 Task: Create a due date automation trigger when advanced on, 2 working days before a card is due add fields without custom field "Resume" checked at 11:00 AM.
Action: Mouse moved to (932, 69)
Screenshot: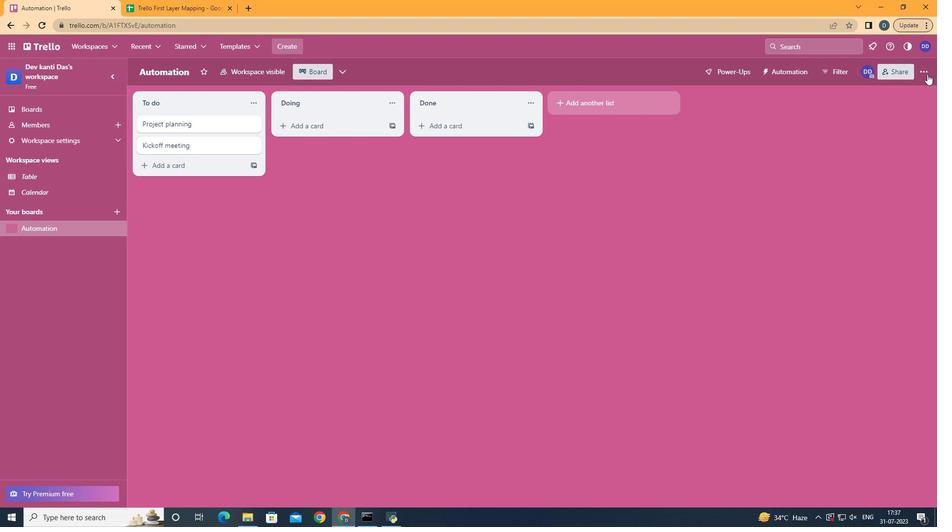 
Action: Mouse pressed left at (932, 69)
Screenshot: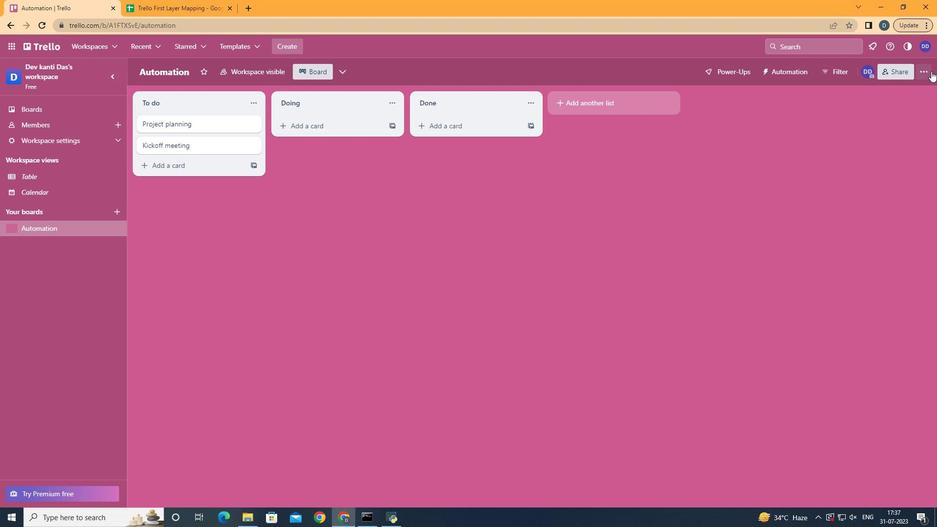 
Action: Mouse moved to (923, 75)
Screenshot: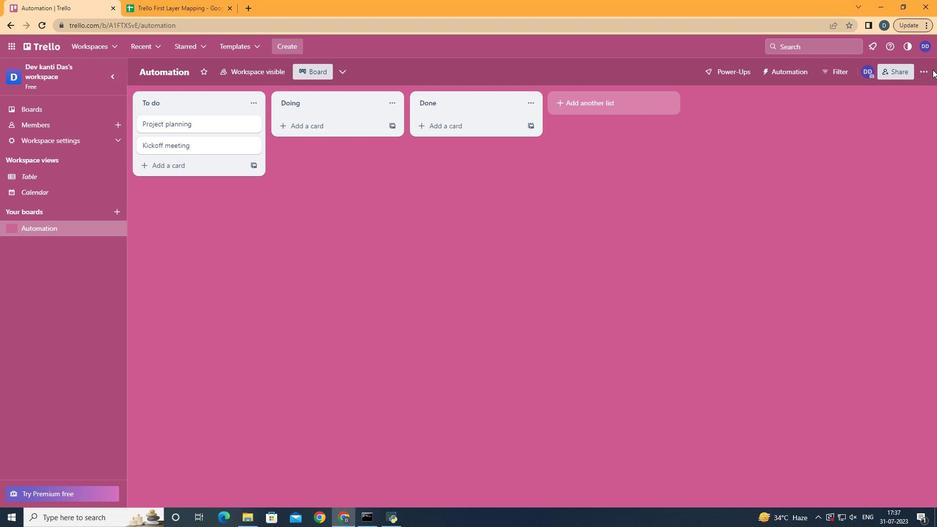 
Action: Mouse pressed left at (923, 75)
Screenshot: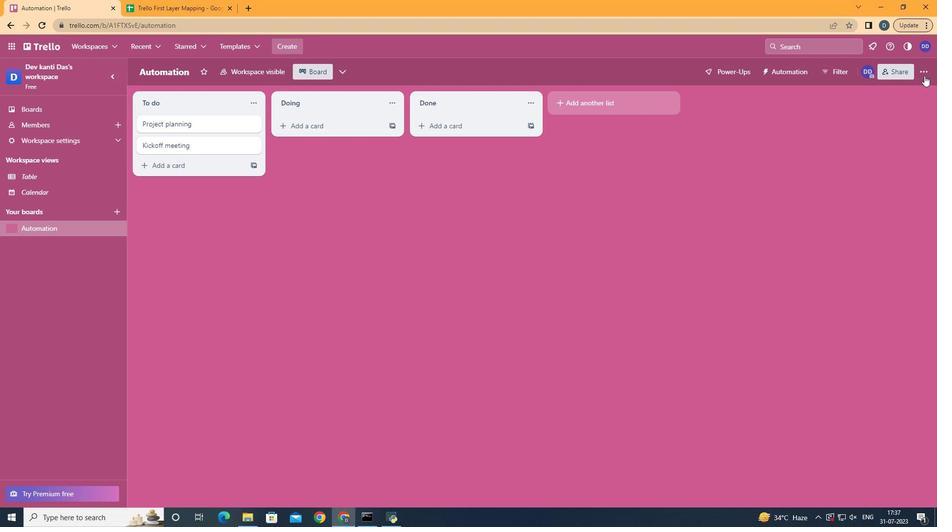 
Action: Mouse moved to (857, 198)
Screenshot: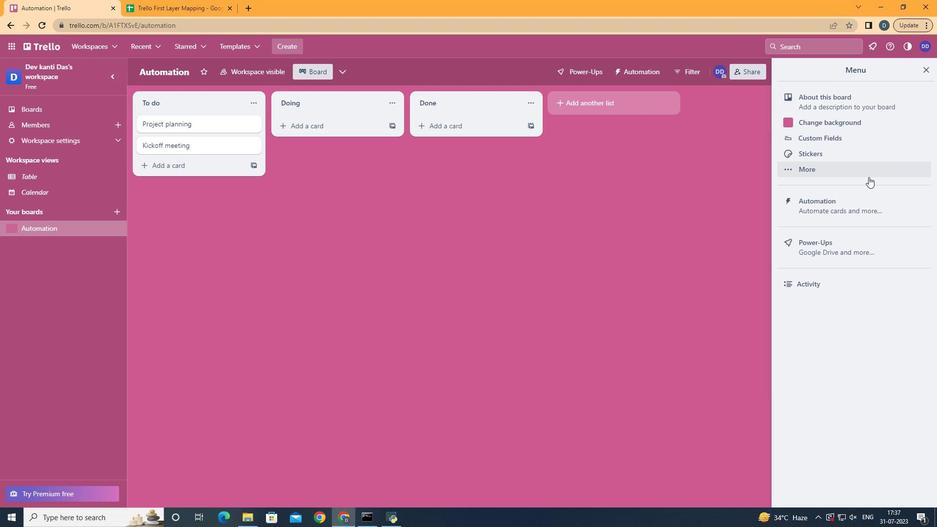 
Action: Mouse pressed left at (857, 198)
Screenshot: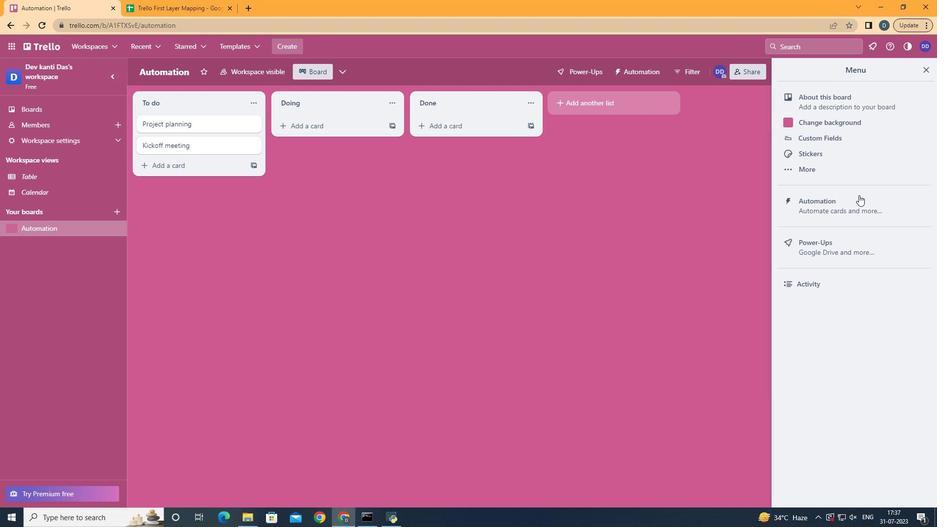 
Action: Mouse moved to (202, 198)
Screenshot: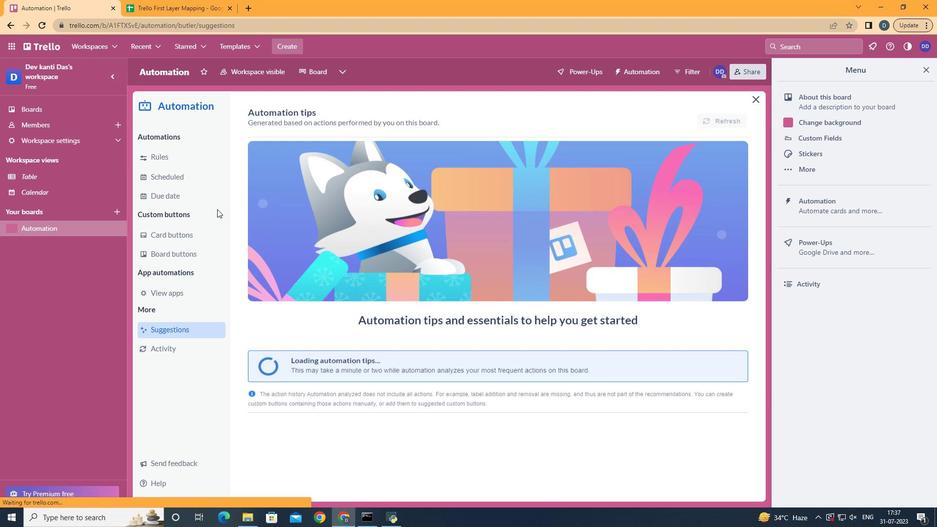 
Action: Mouse pressed left at (202, 198)
Screenshot: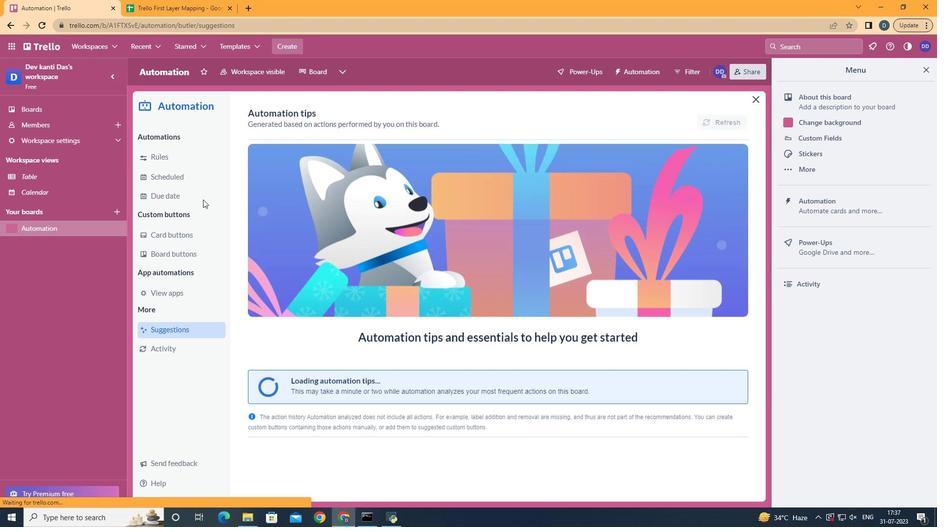 
Action: Mouse moved to (696, 116)
Screenshot: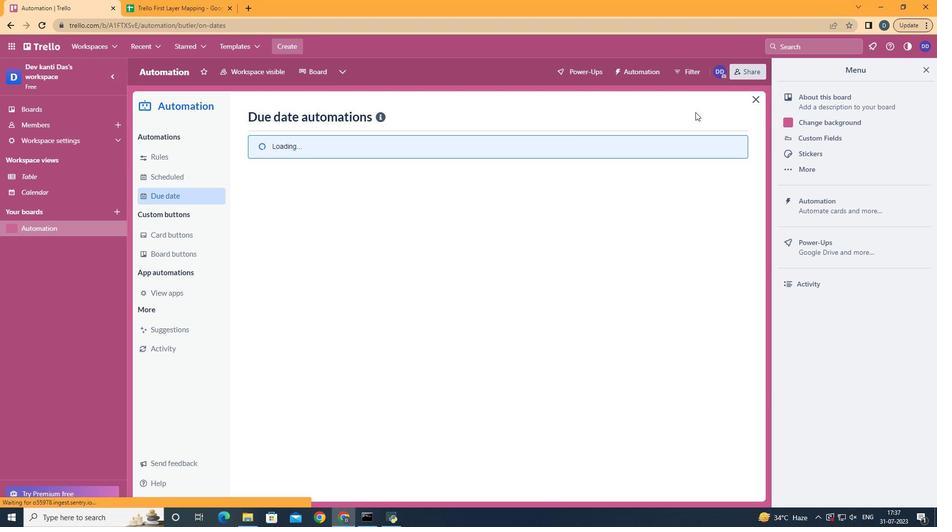 
Action: Mouse pressed left at (696, 116)
Screenshot: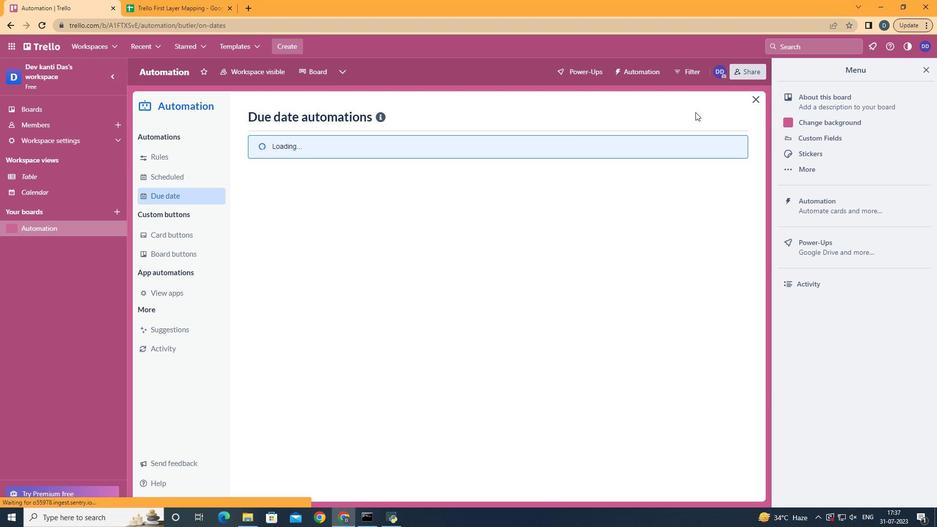 
Action: Mouse moved to (372, 209)
Screenshot: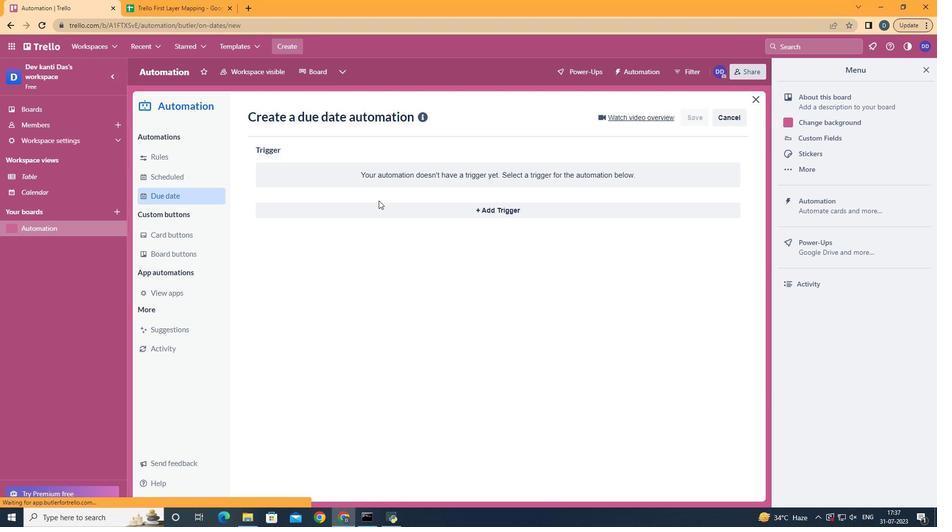 
Action: Mouse pressed left at (372, 209)
Screenshot: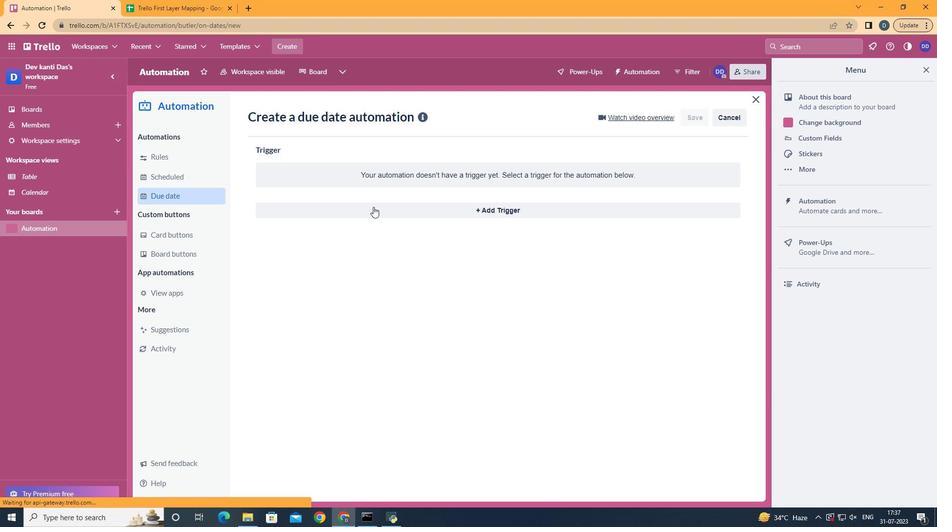 
Action: Mouse moved to (307, 401)
Screenshot: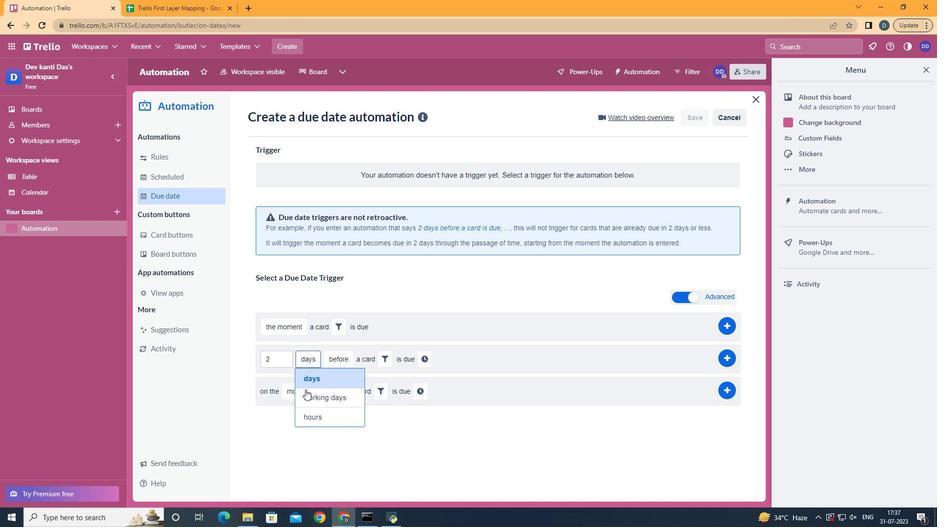 
Action: Mouse pressed left at (307, 401)
Screenshot: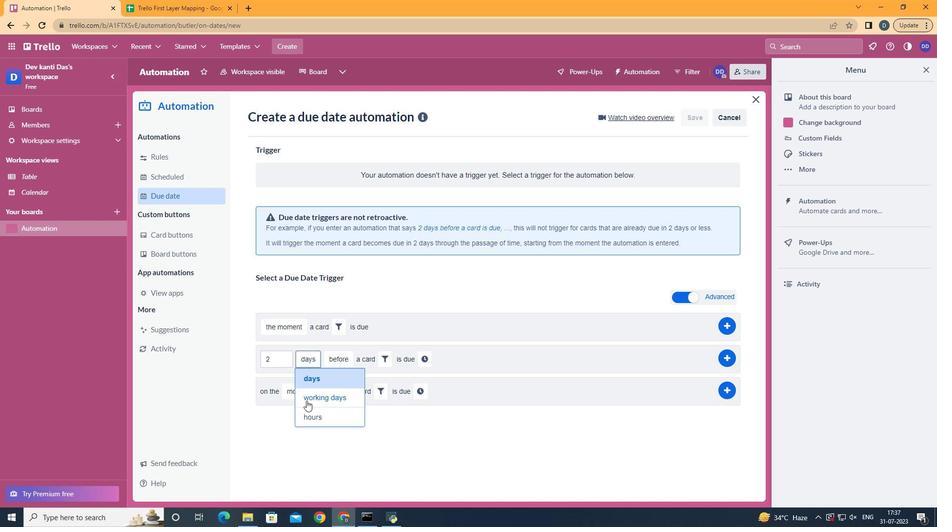 
Action: Mouse moved to (412, 363)
Screenshot: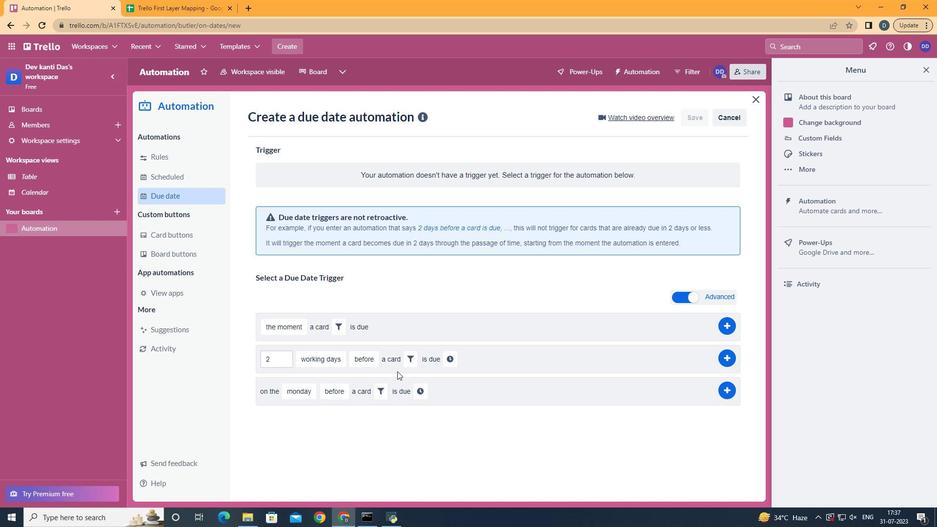 
Action: Mouse pressed left at (412, 363)
Screenshot: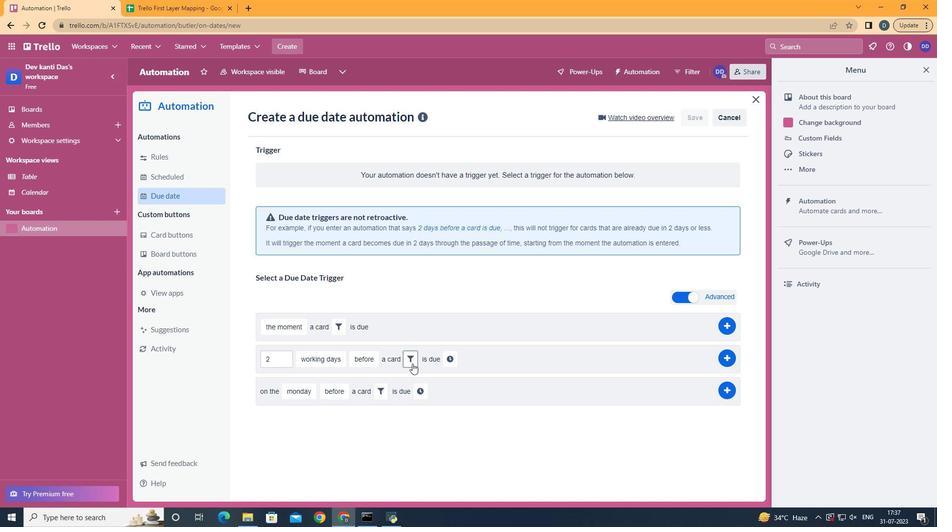 
Action: Mouse moved to (568, 389)
Screenshot: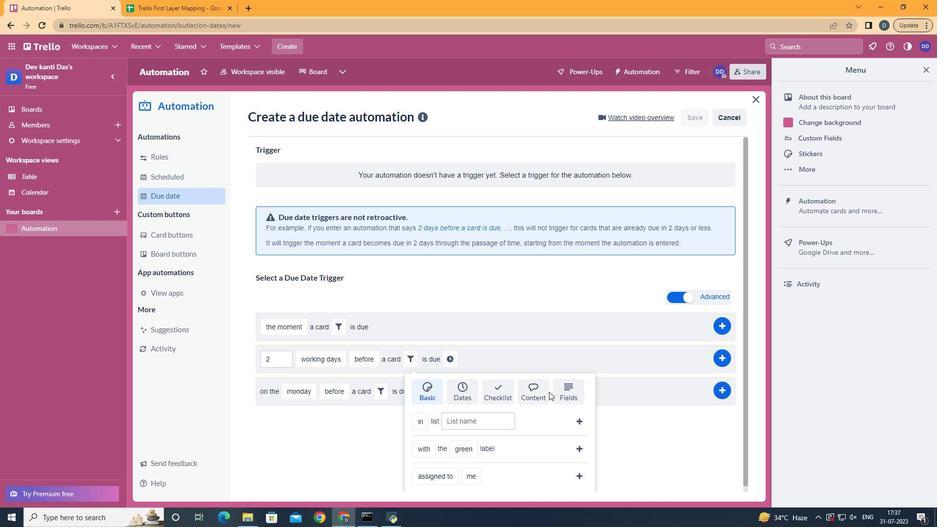
Action: Mouse pressed left at (568, 389)
Screenshot: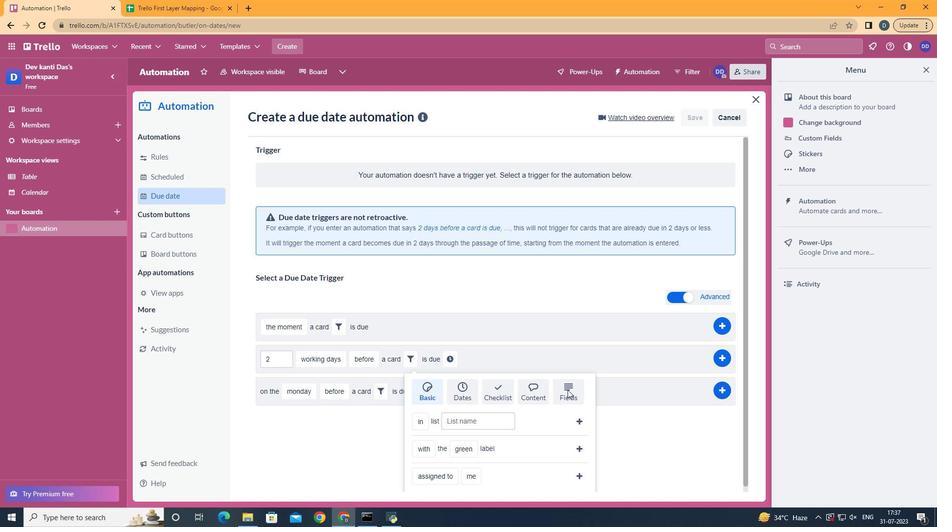 
Action: Mouse moved to (568, 389)
Screenshot: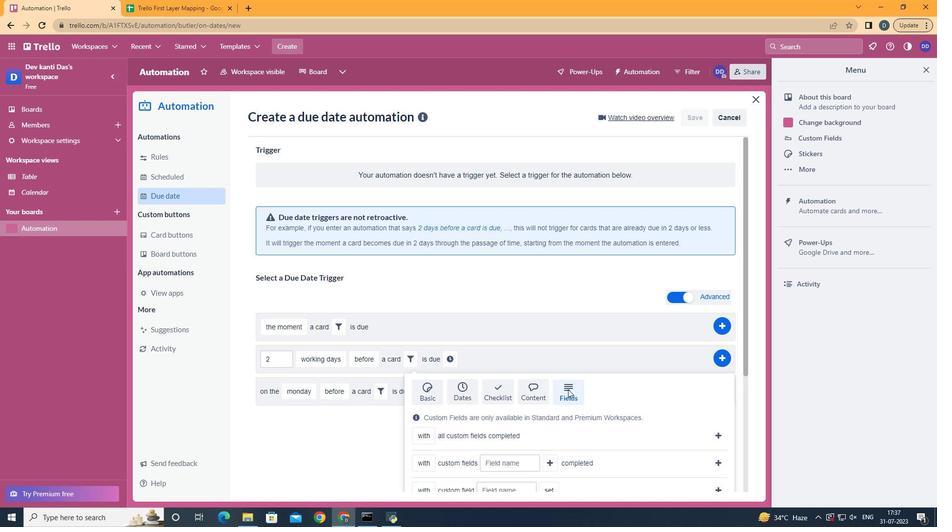 
Action: Mouse scrolled (568, 389) with delta (0, 0)
Screenshot: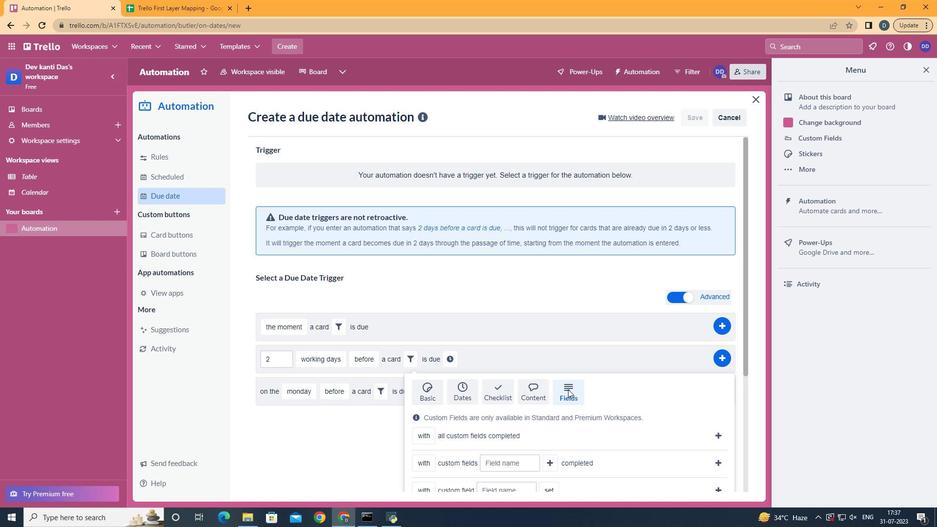 
Action: Mouse scrolled (568, 389) with delta (0, 0)
Screenshot: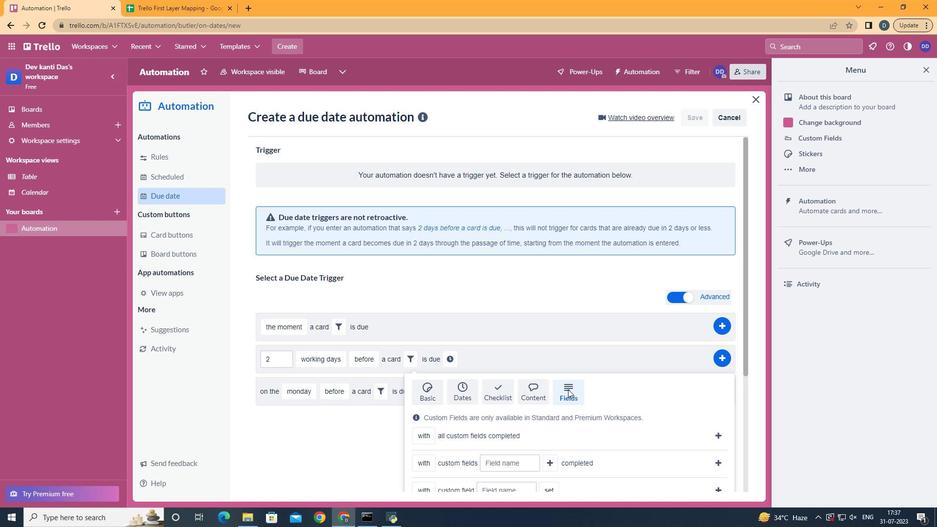 
Action: Mouse scrolled (568, 389) with delta (0, 0)
Screenshot: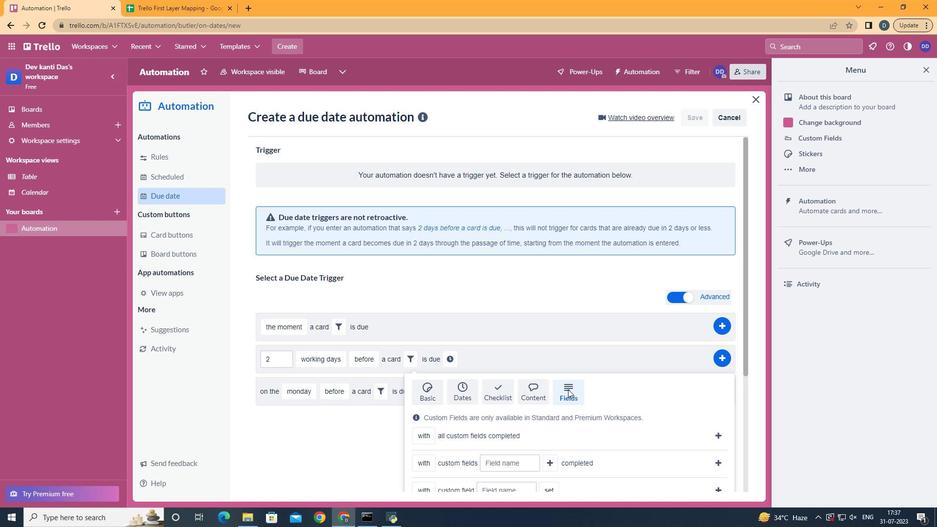 
Action: Mouse scrolled (568, 389) with delta (0, 0)
Screenshot: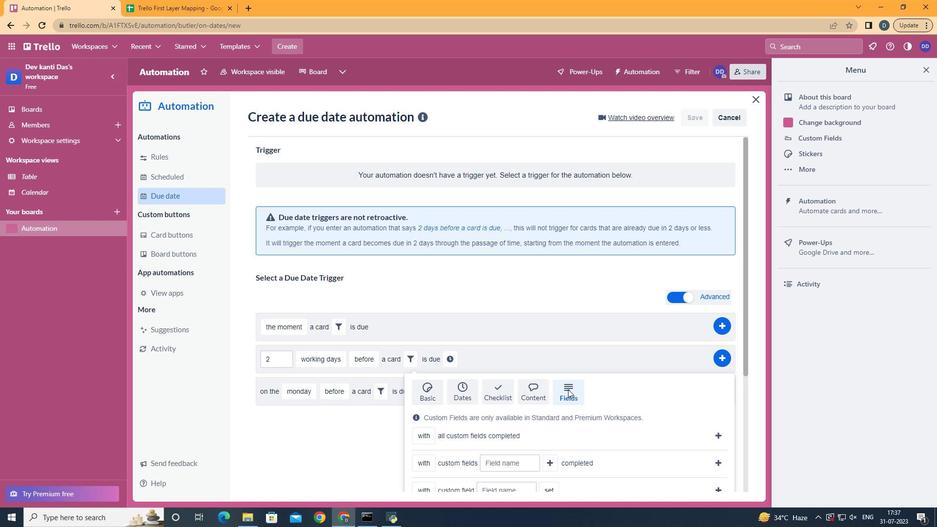 
Action: Mouse scrolled (568, 389) with delta (0, 0)
Screenshot: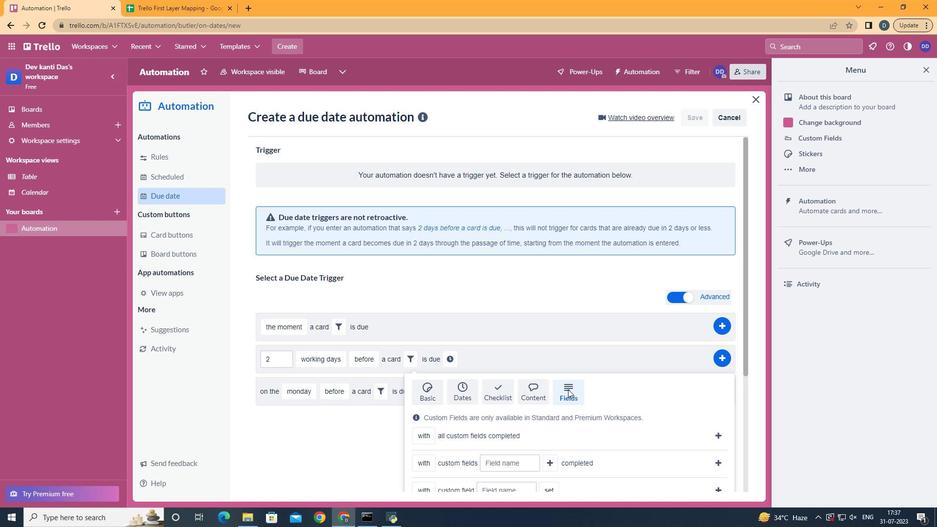
Action: Mouse moved to (434, 416)
Screenshot: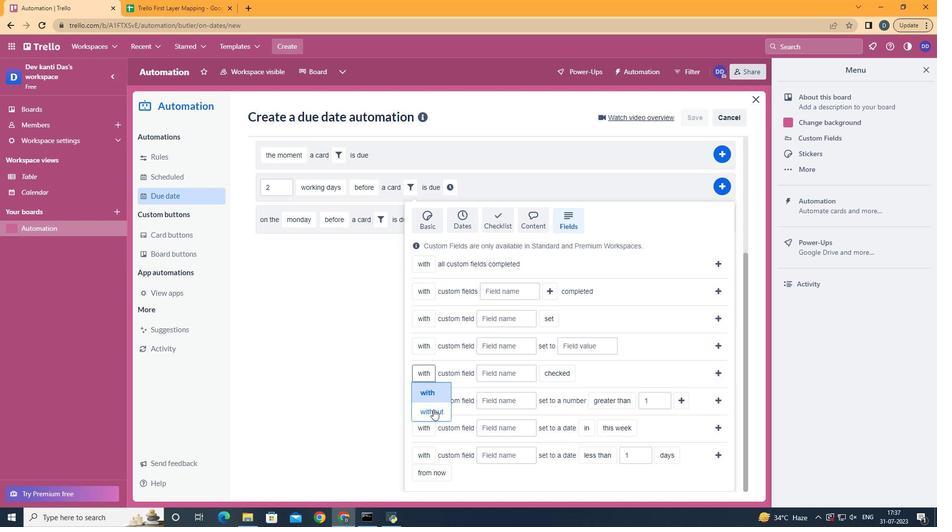 
Action: Mouse pressed left at (434, 416)
Screenshot: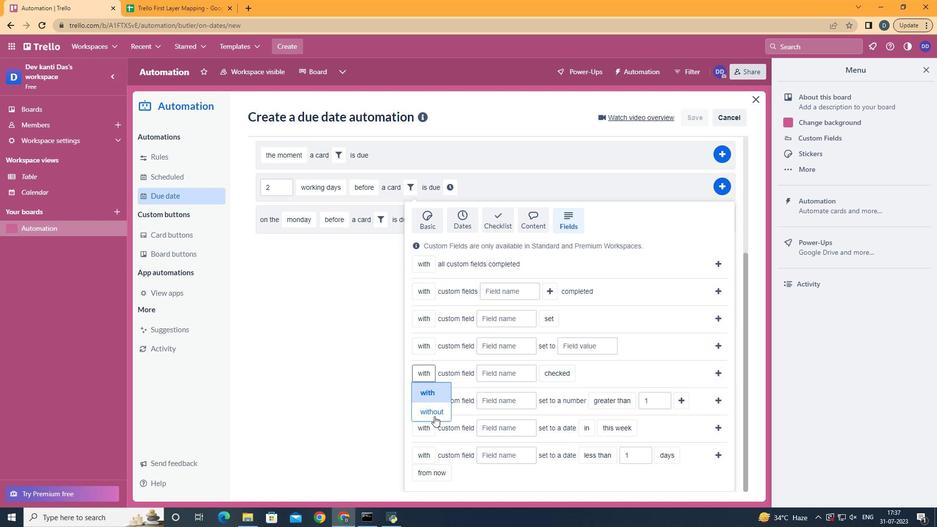 
Action: Mouse moved to (516, 374)
Screenshot: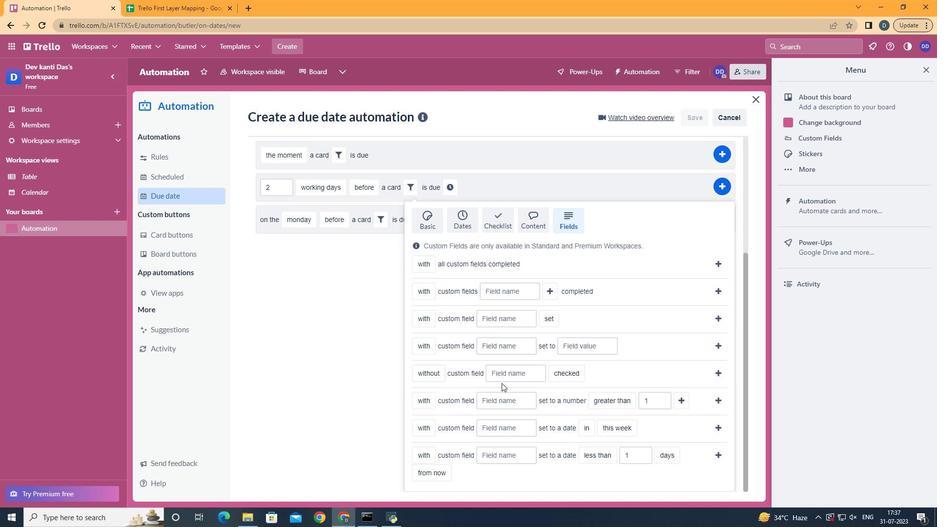 
Action: Mouse pressed left at (516, 374)
Screenshot: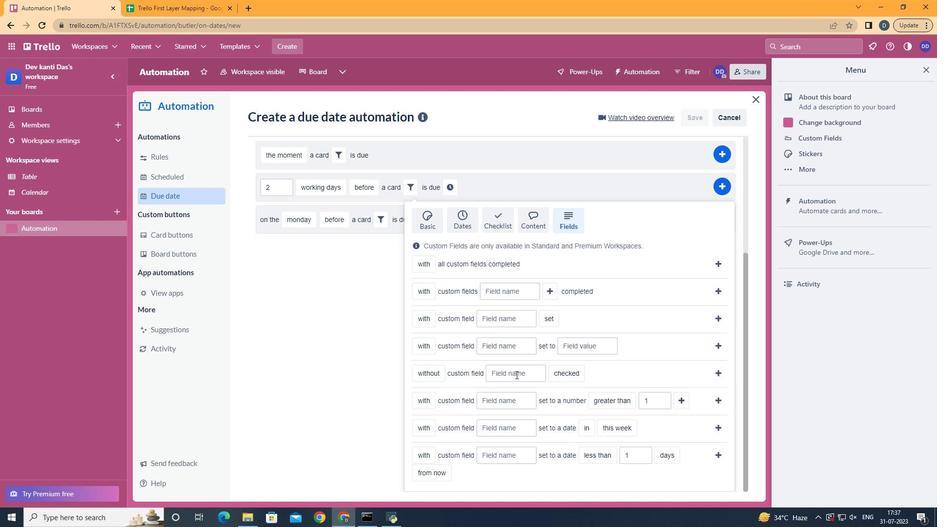 
Action: Key pressed <Key.shift>Resume
Screenshot: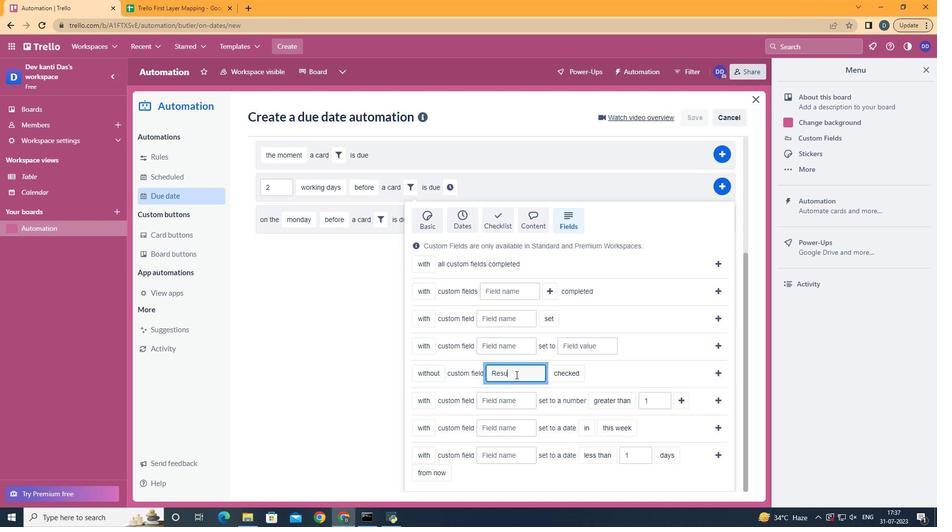 
Action: Mouse moved to (562, 386)
Screenshot: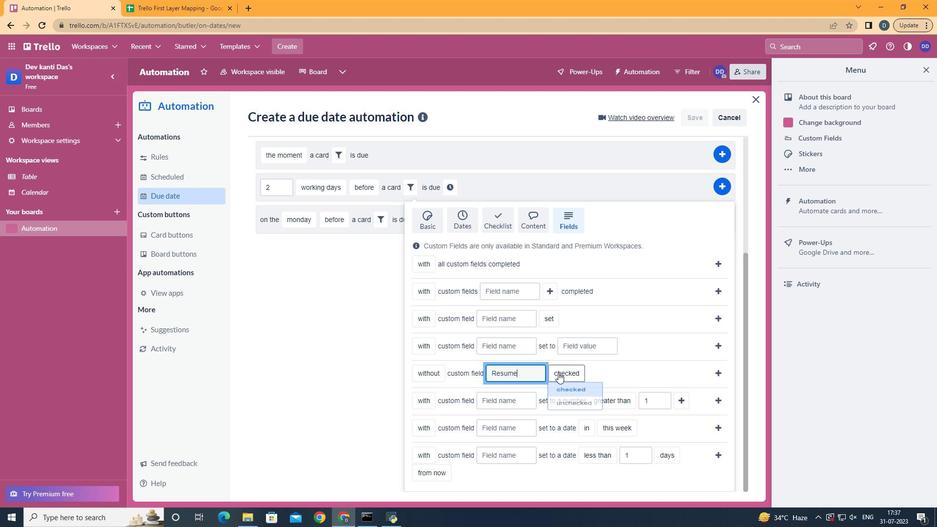 
Action: Mouse pressed left at (562, 386)
Screenshot: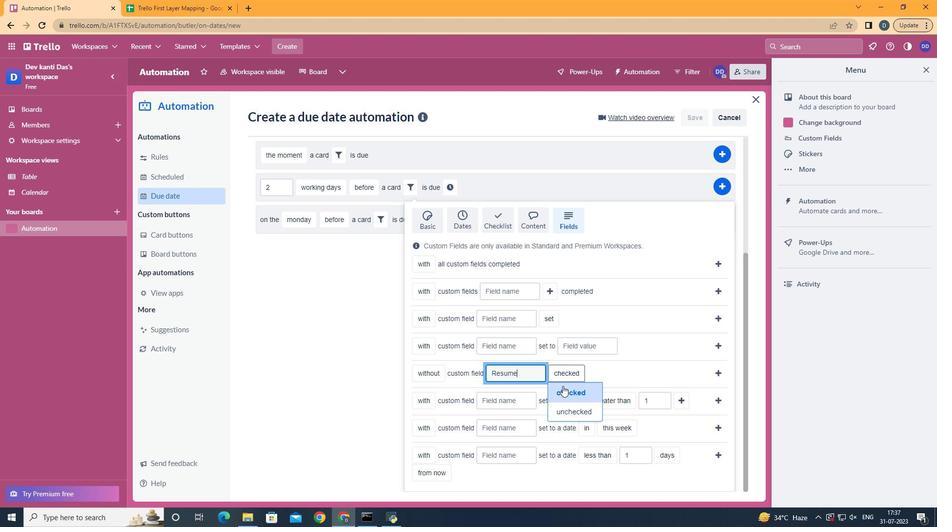 
Action: Mouse moved to (715, 372)
Screenshot: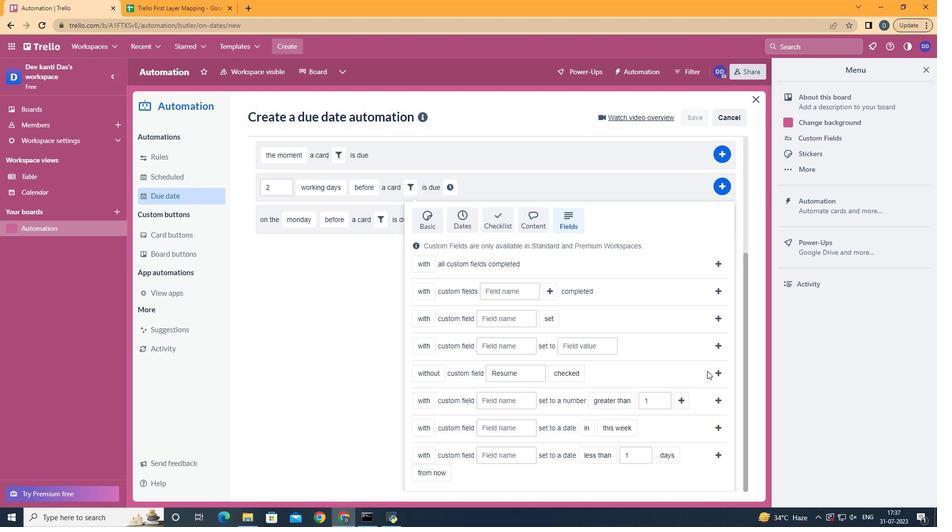 
Action: Mouse pressed left at (715, 372)
Screenshot: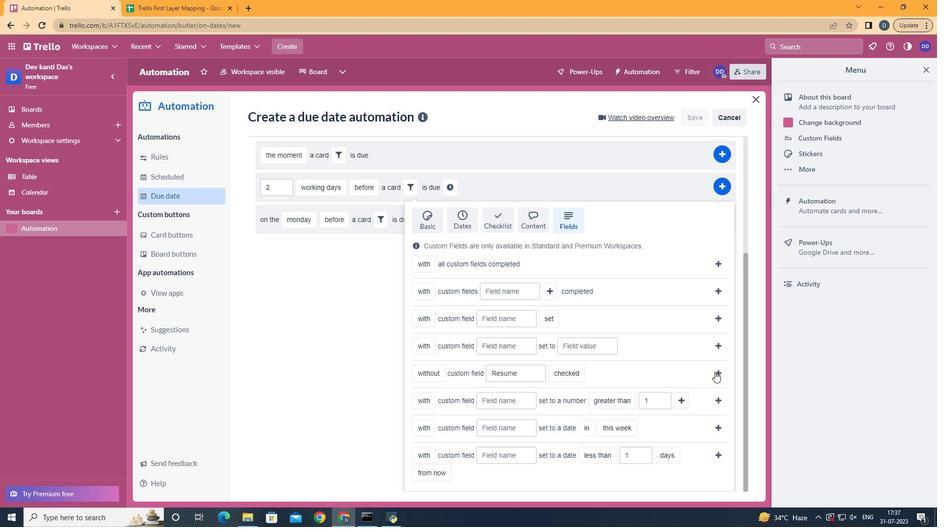 
Action: Mouse moved to (600, 362)
Screenshot: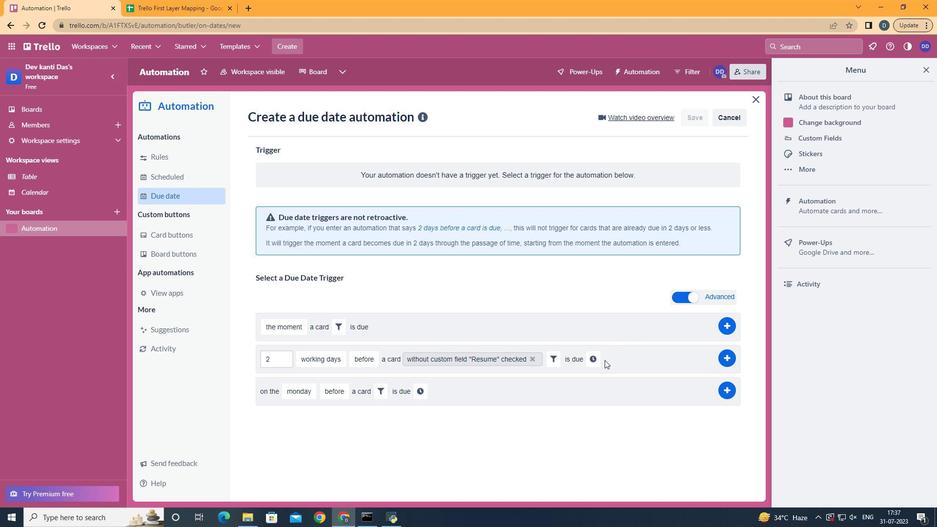
Action: Mouse pressed left at (600, 362)
Screenshot: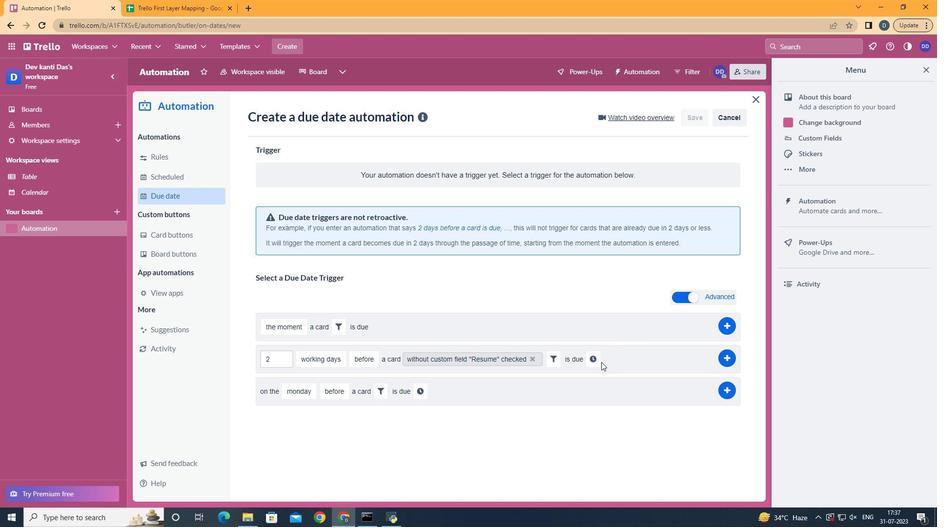 
Action: Mouse moved to (626, 362)
Screenshot: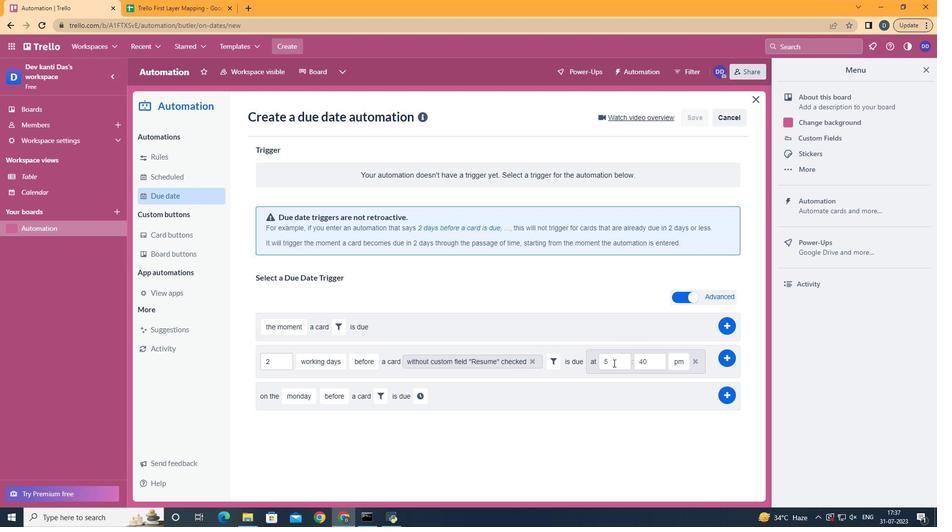 
Action: Mouse pressed left at (626, 362)
Screenshot: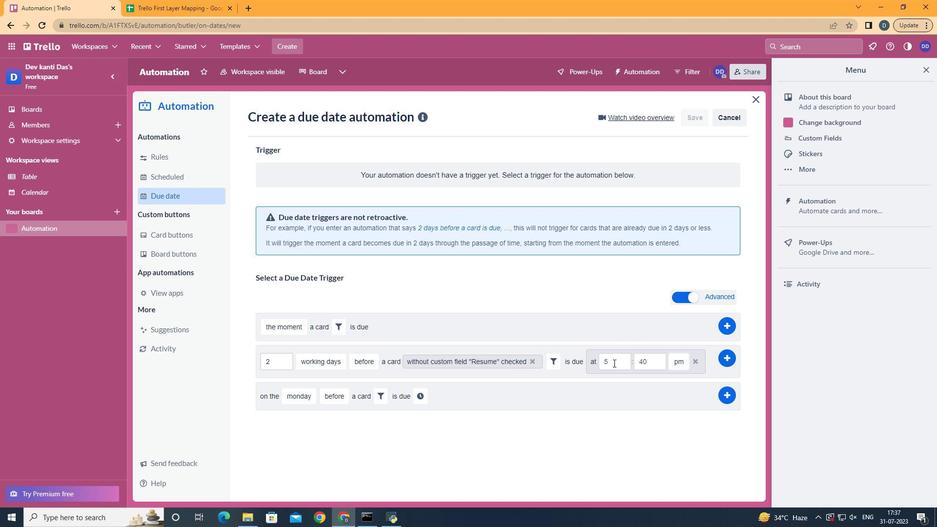 
Action: Key pressed <Key.backspace>11
Screenshot: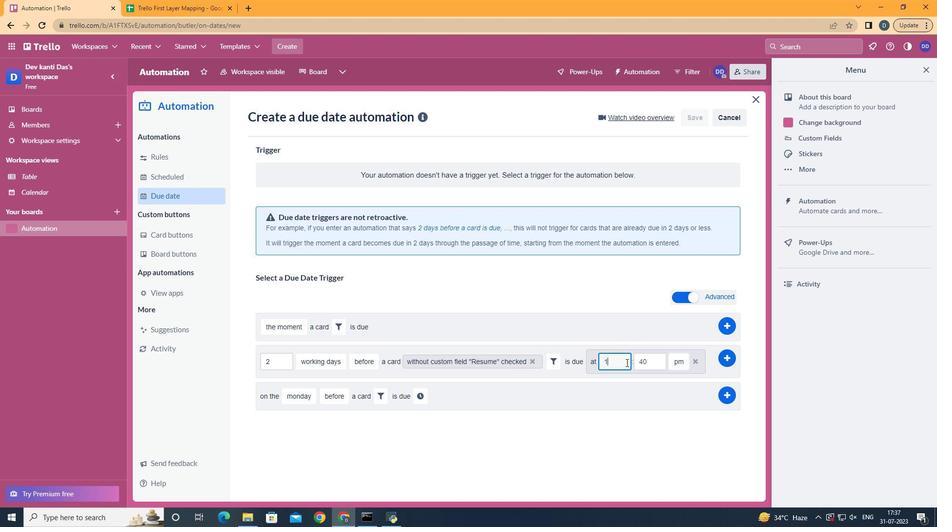 
Action: Mouse moved to (657, 357)
Screenshot: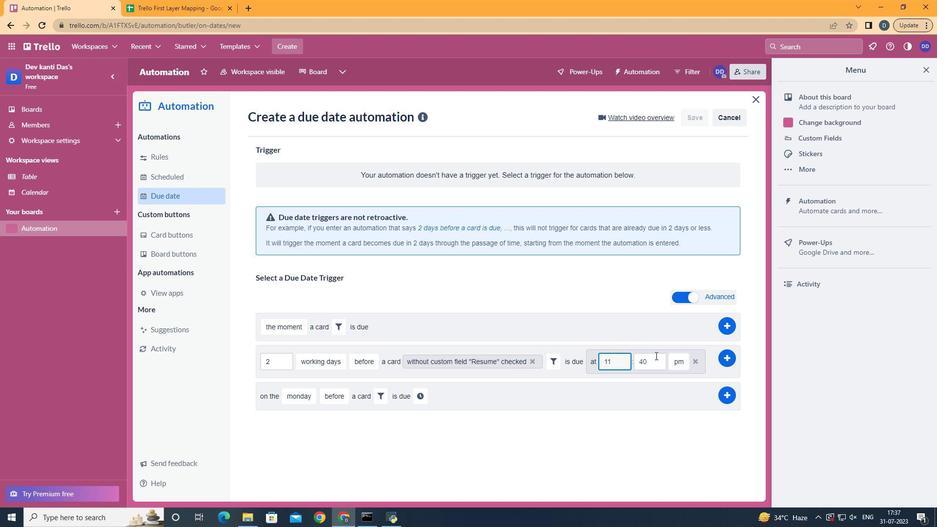 
Action: Mouse pressed left at (657, 357)
Screenshot: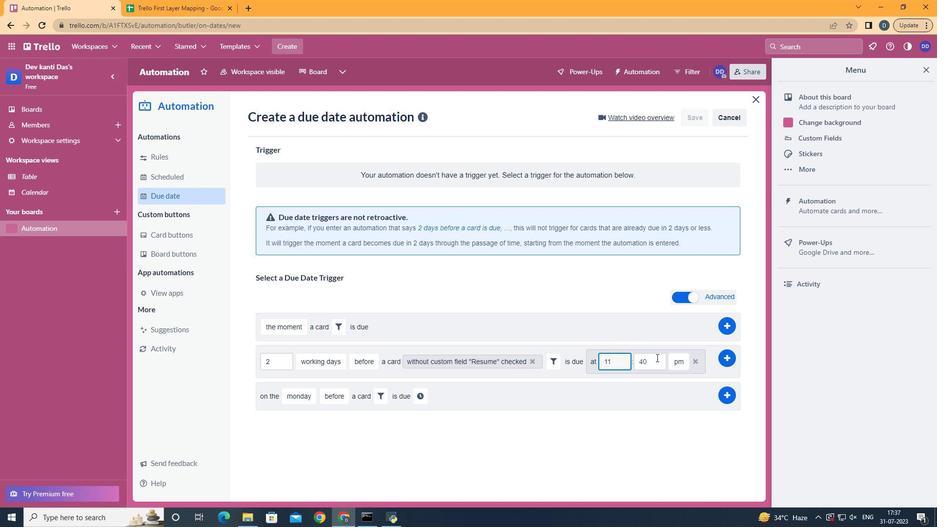 
Action: Mouse moved to (657, 358)
Screenshot: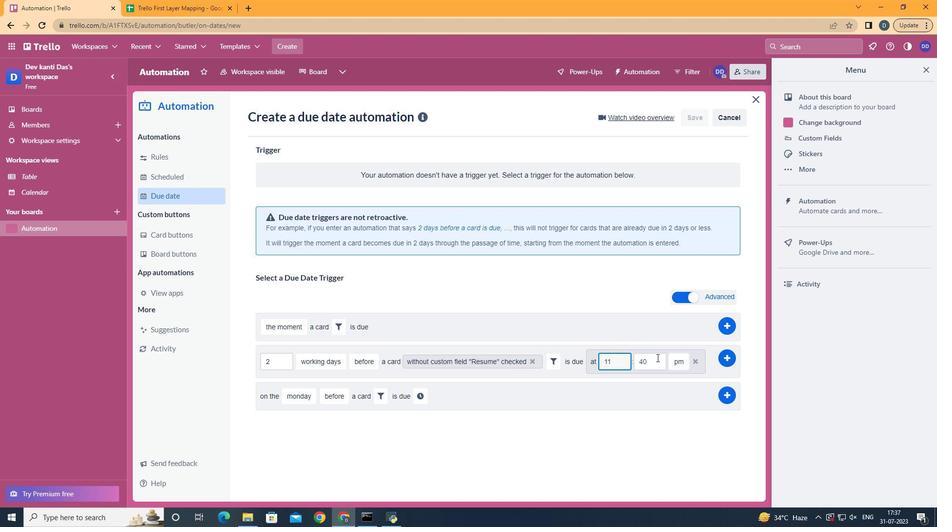 
Action: Key pressed <Key.backspace><Key.backspace>00
Screenshot: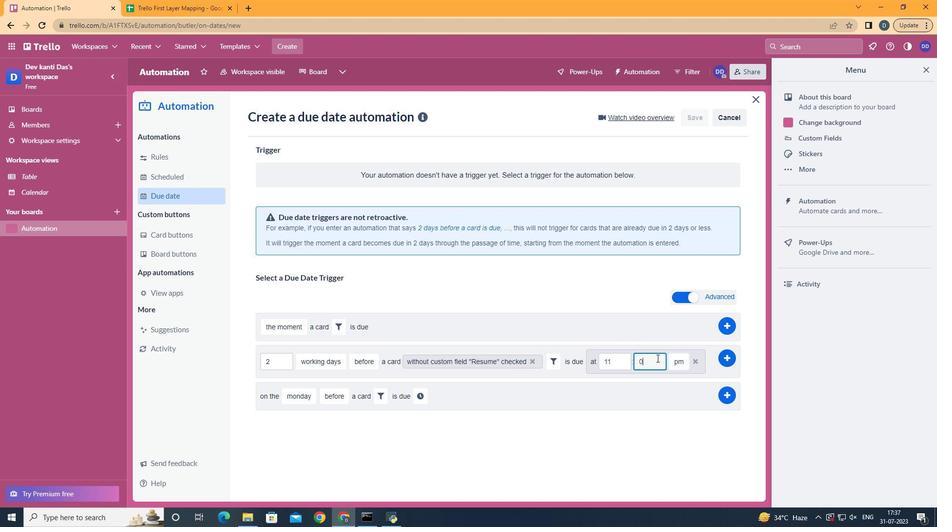 
Action: Mouse moved to (686, 381)
Screenshot: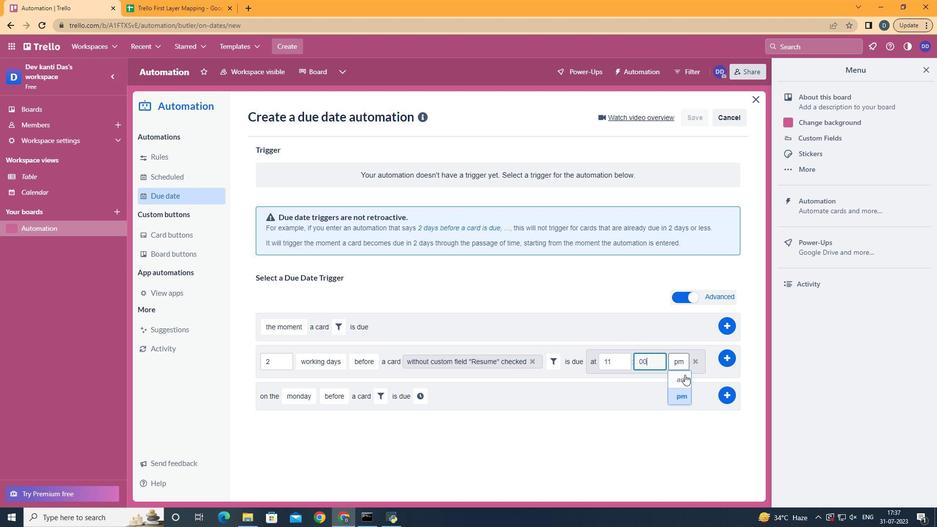 
Action: Mouse pressed left at (686, 381)
Screenshot: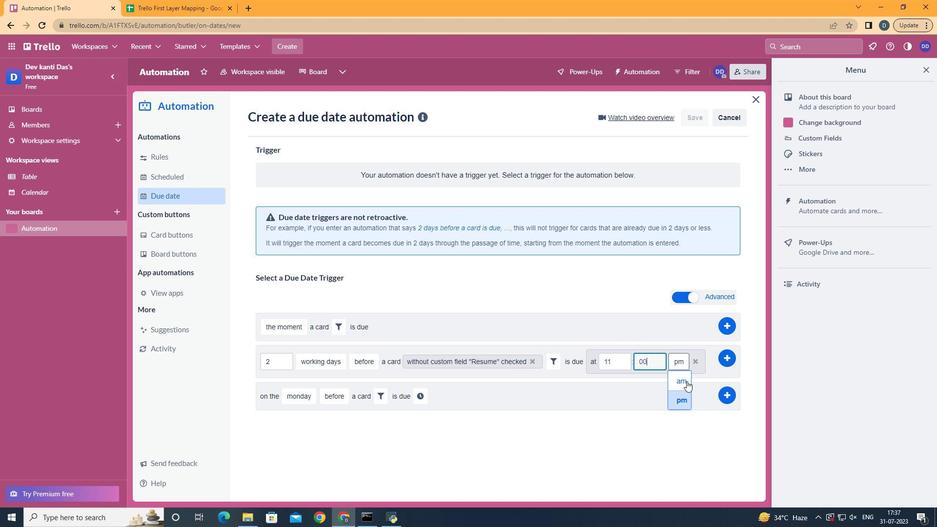 
Action: Mouse moved to (737, 360)
Screenshot: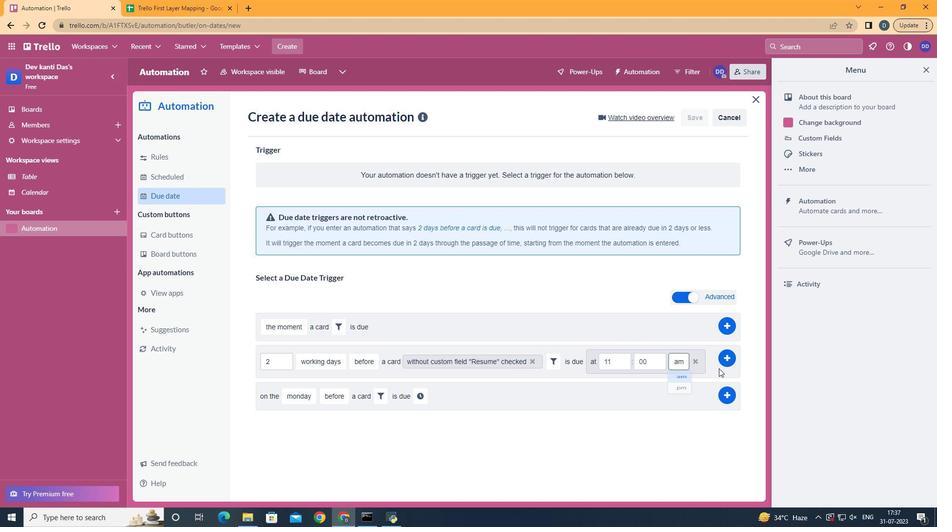 
Action: Mouse pressed left at (737, 360)
Screenshot: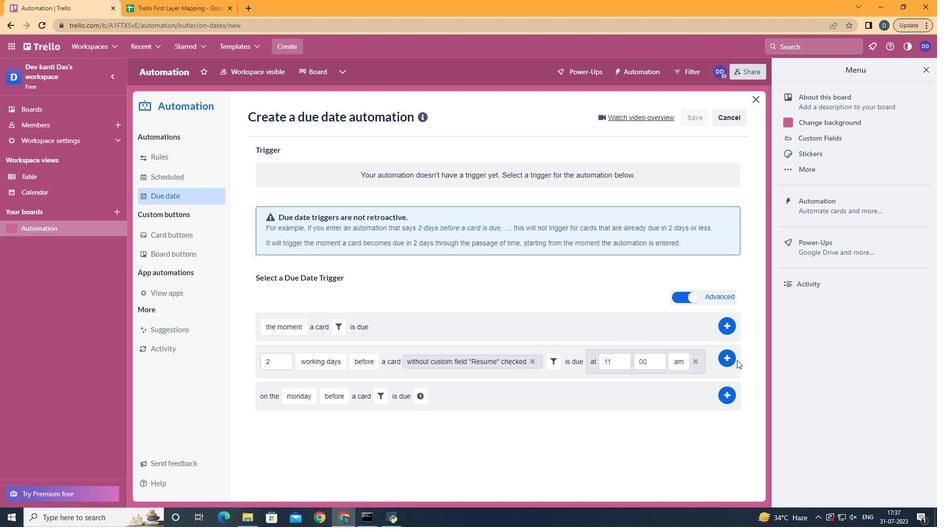 
Action: Mouse moved to (733, 360)
Screenshot: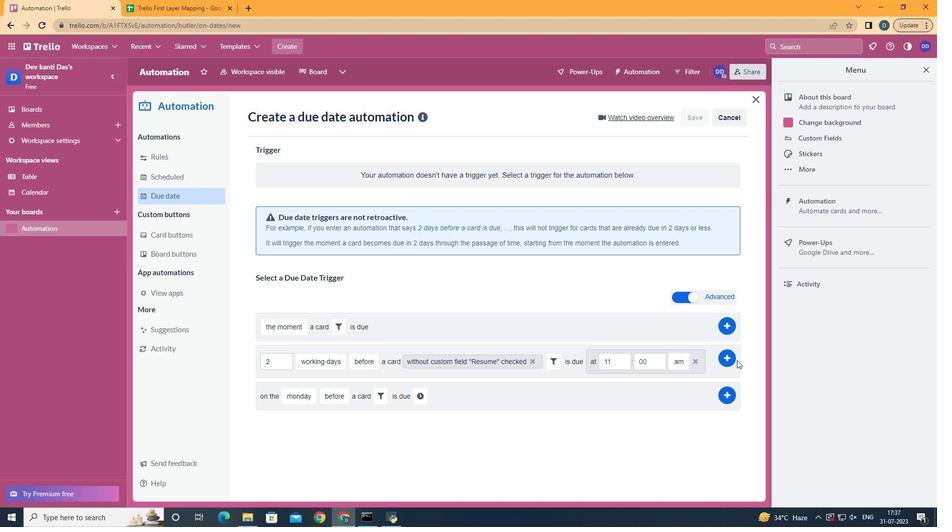 
Action: Mouse pressed left at (733, 360)
Screenshot: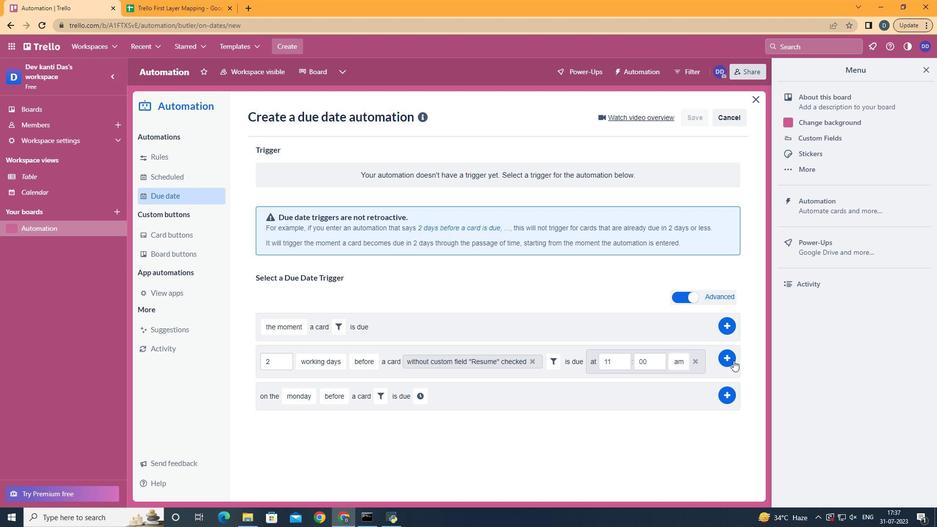 
Action: Mouse moved to (439, 287)
Screenshot: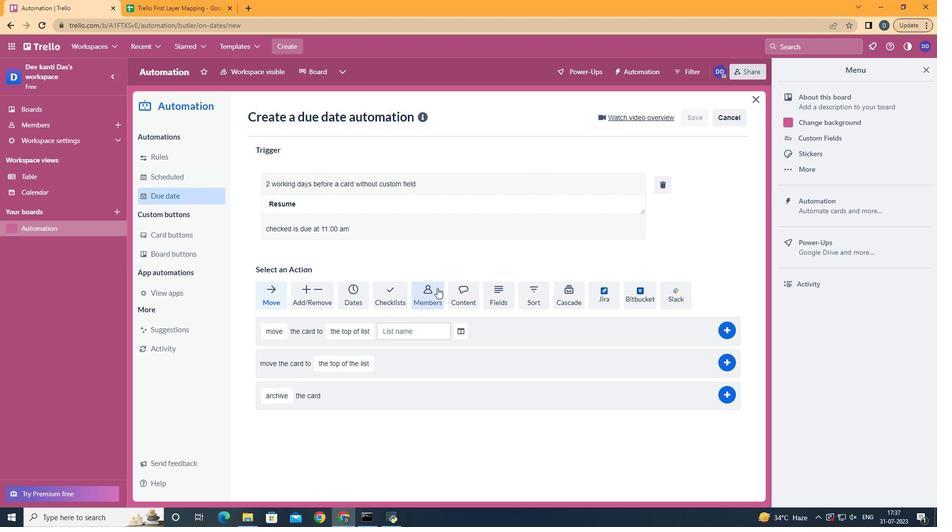 
